 Task: Add Sprouts Cracker Cuts Sharp Cheddar Cheese to the cart.
Action: Mouse pressed left at (23, 135)
Screenshot: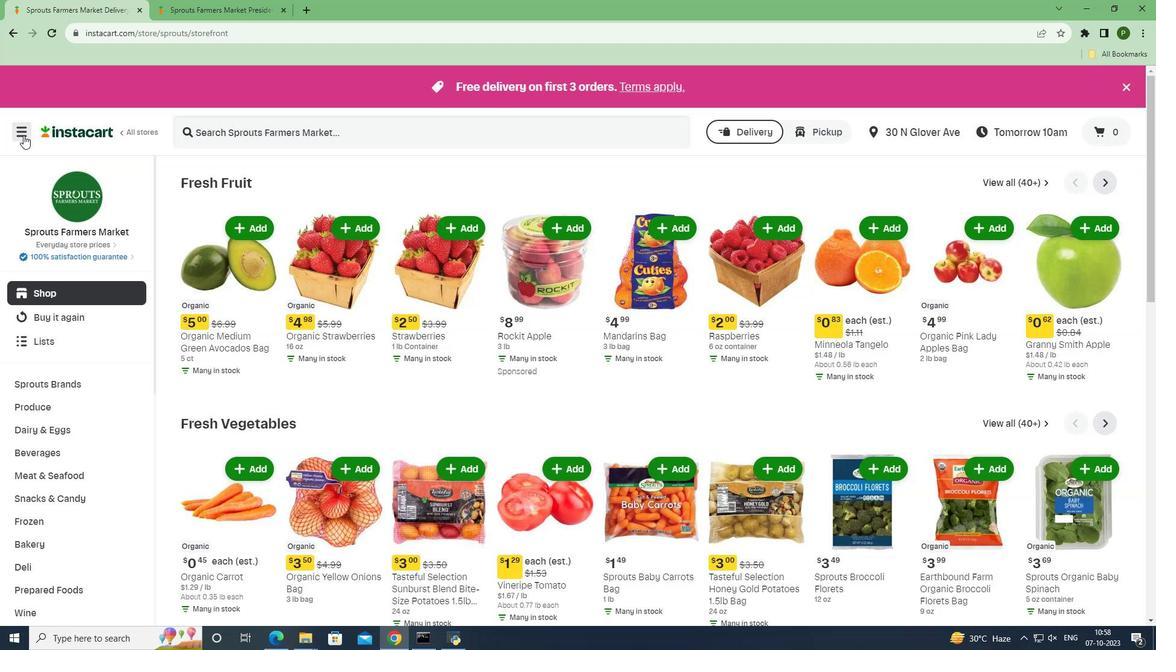 
Action: Mouse moved to (87, 328)
Screenshot: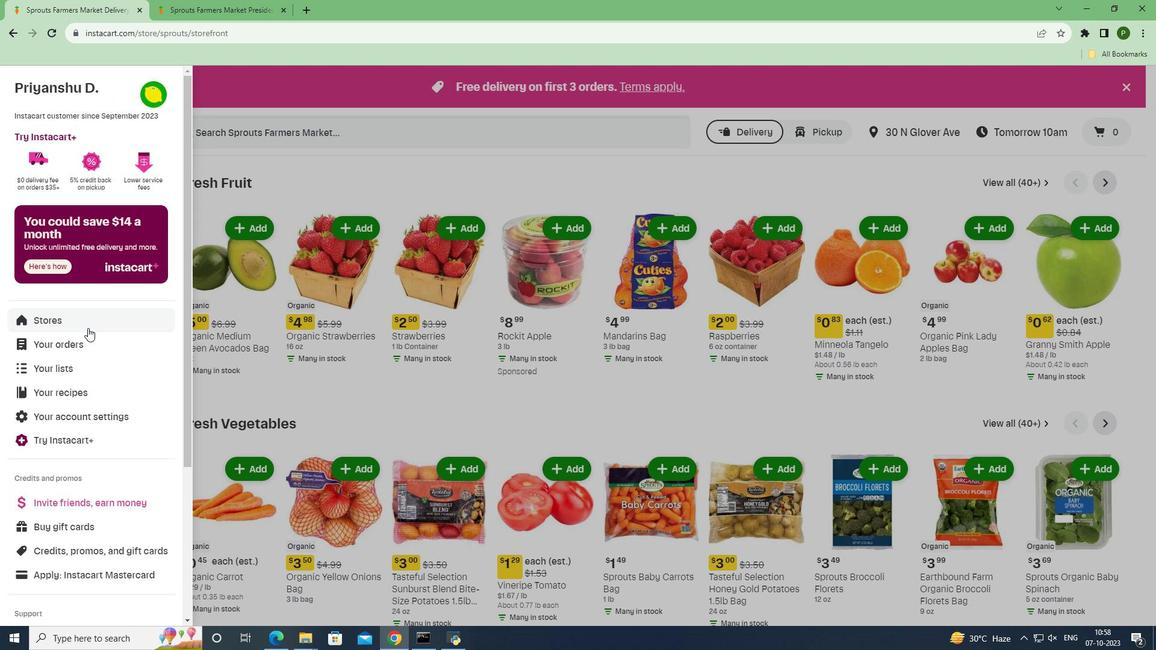 
Action: Mouse pressed left at (87, 328)
Screenshot: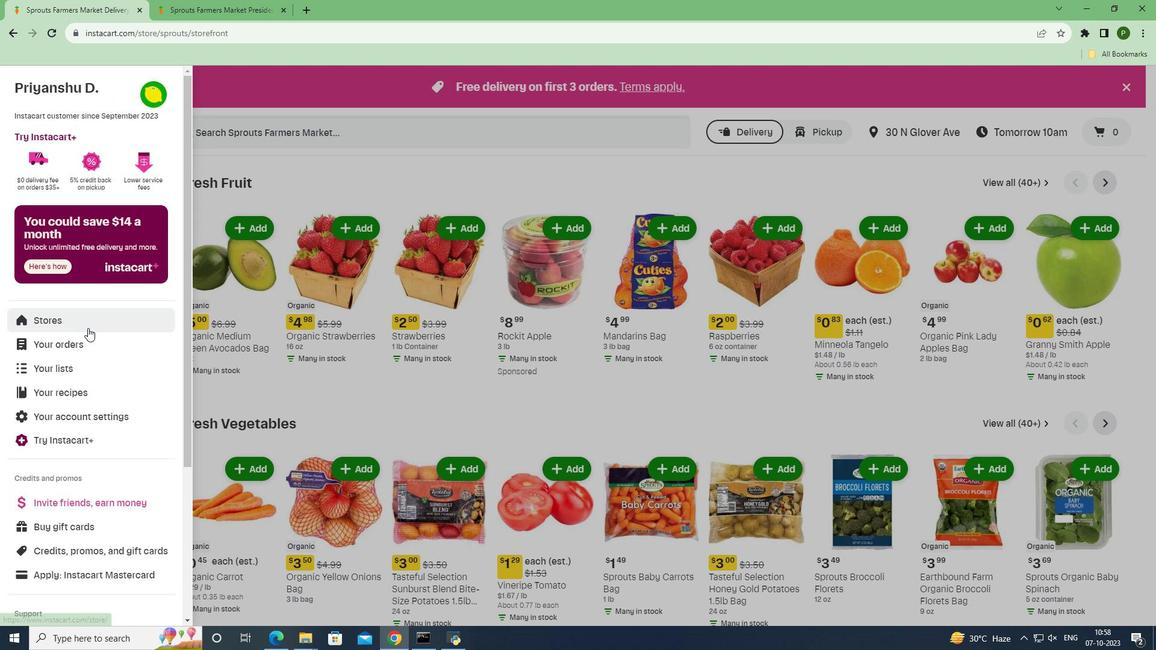 
Action: Mouse moved to (275, 134)
Screenshot: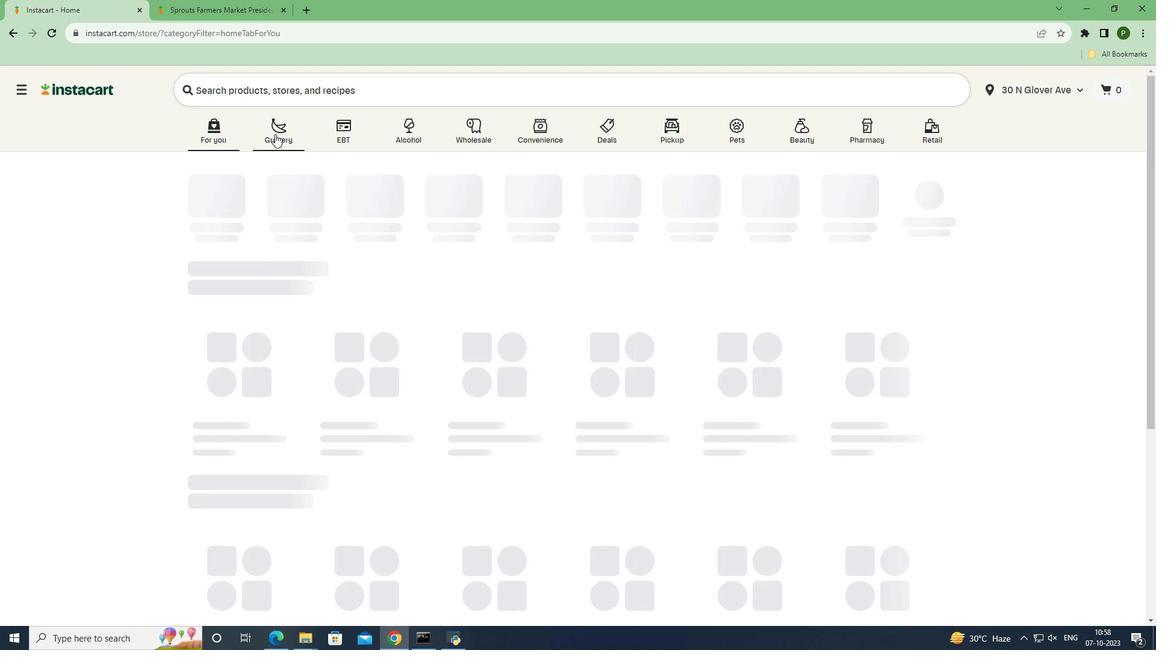
Action: Mouse pressed left at (275, 134)
Screenshot: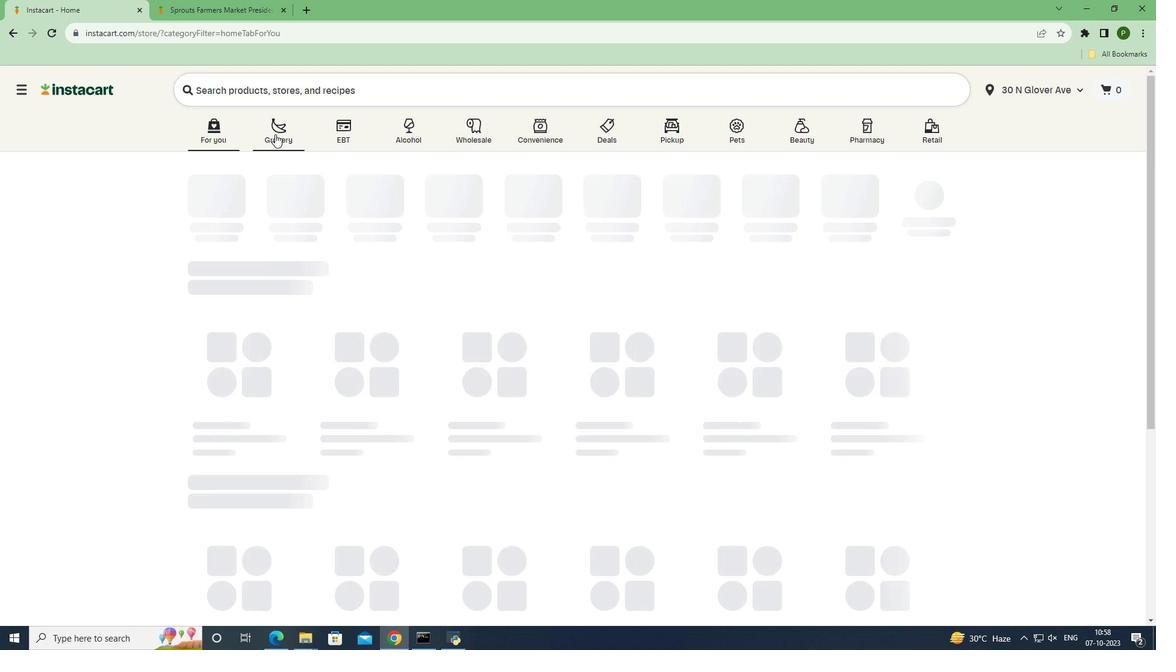 
Action: Mouse moved to (498, 284)
Screenshot: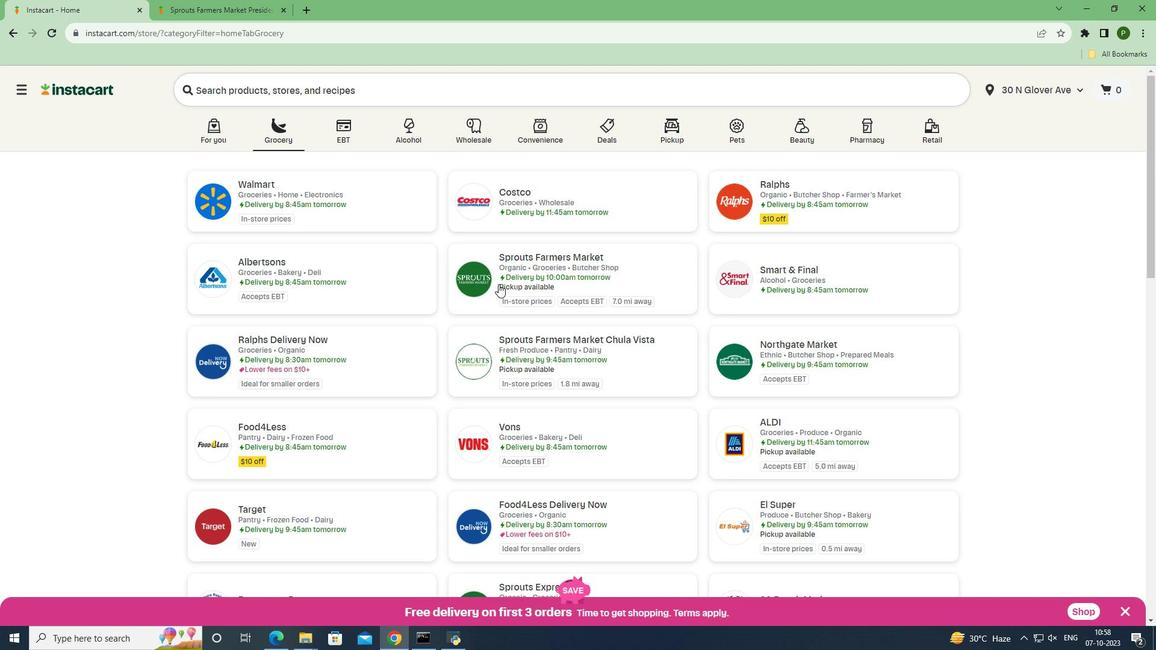 
Action: Mouse pressed left at (498, 284)
Screenshot: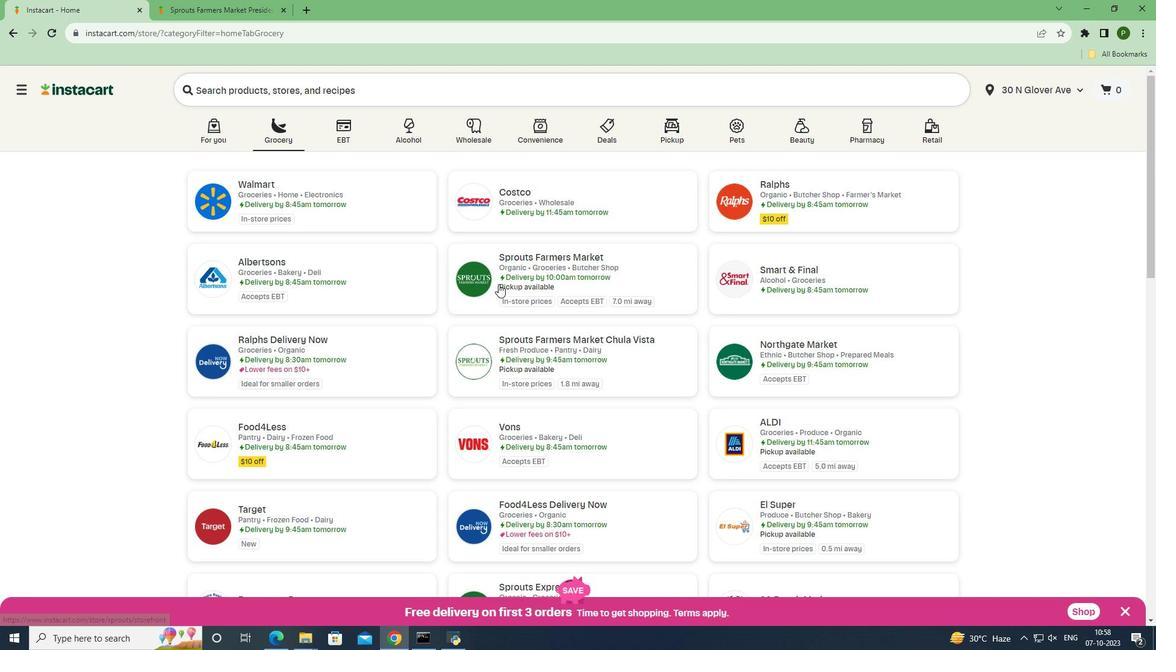 
Action: Mouse moved to (71, 430)
Screenshot: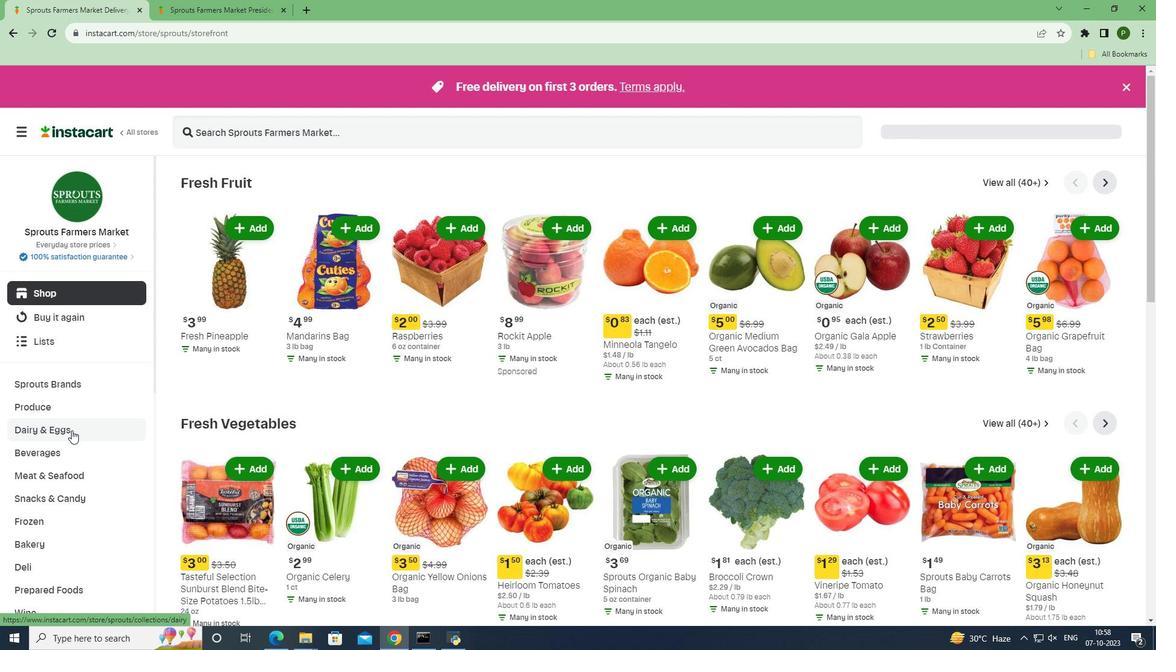 
Action: Mouse pressed left at (71, 430)
Screenshot: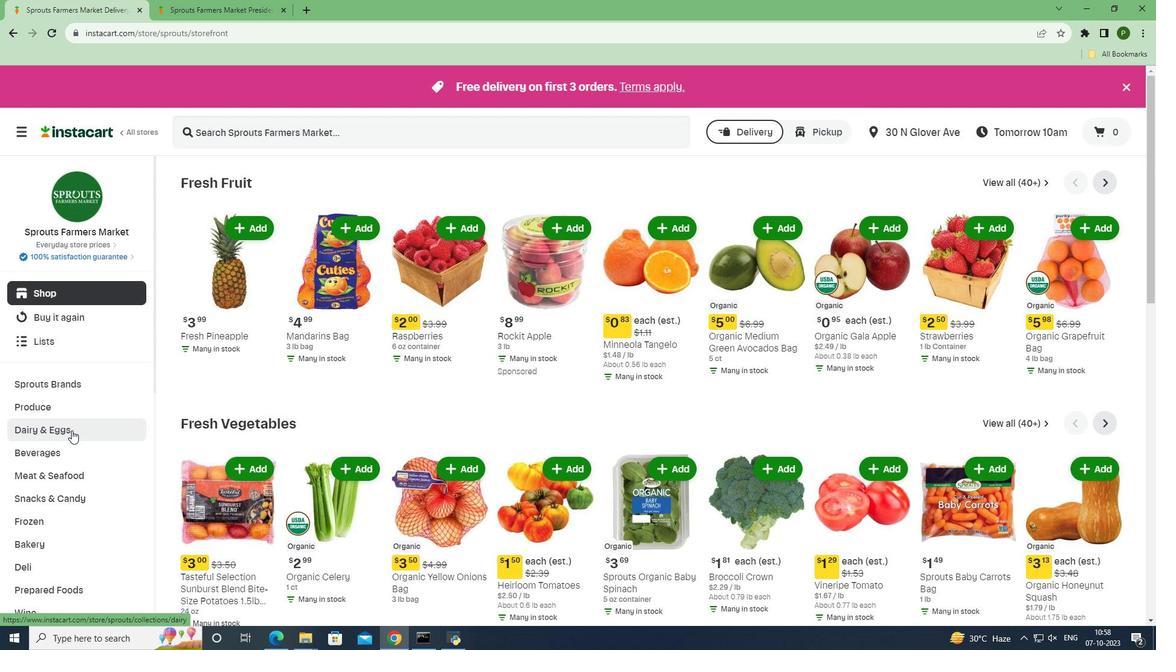 
Action: Mouse moved to (65, 480)
Screenshot: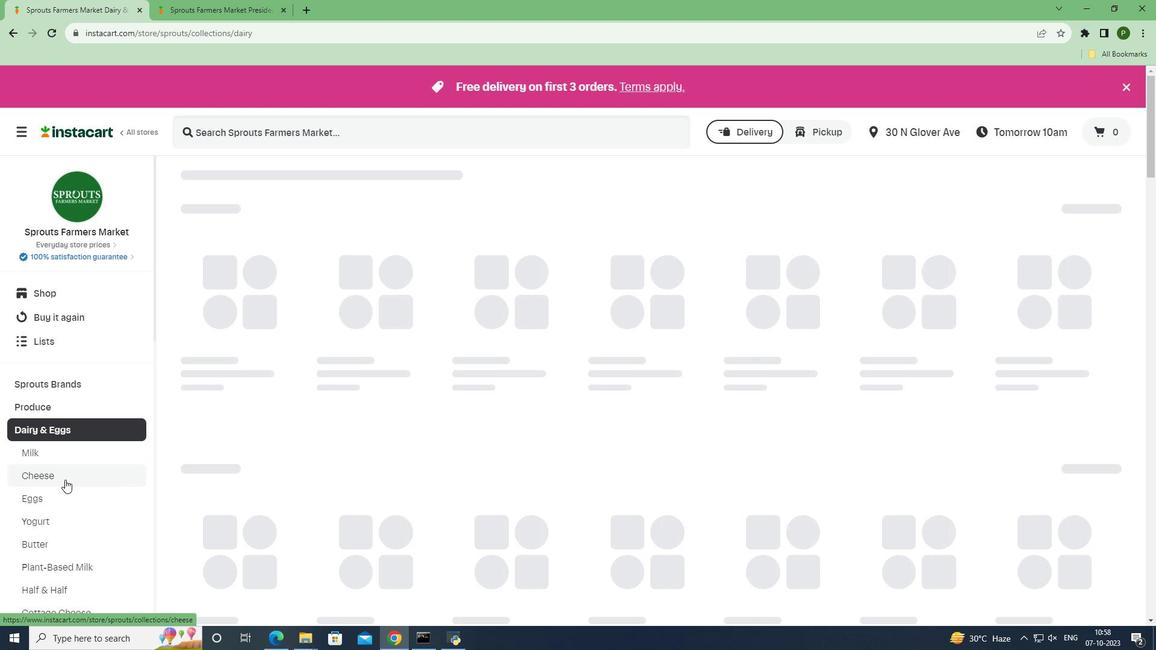 
Action: Mouse pressed left at (65, 480)
Screenshot: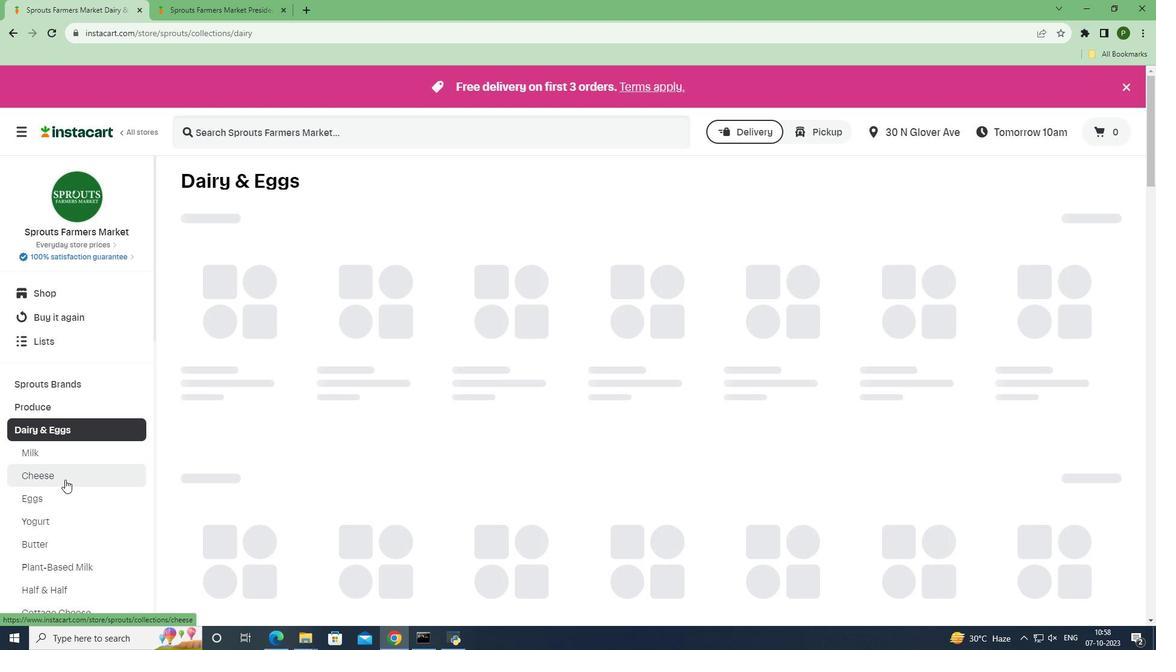 
Action: Mouse moved to (252, 136)
Screenshot: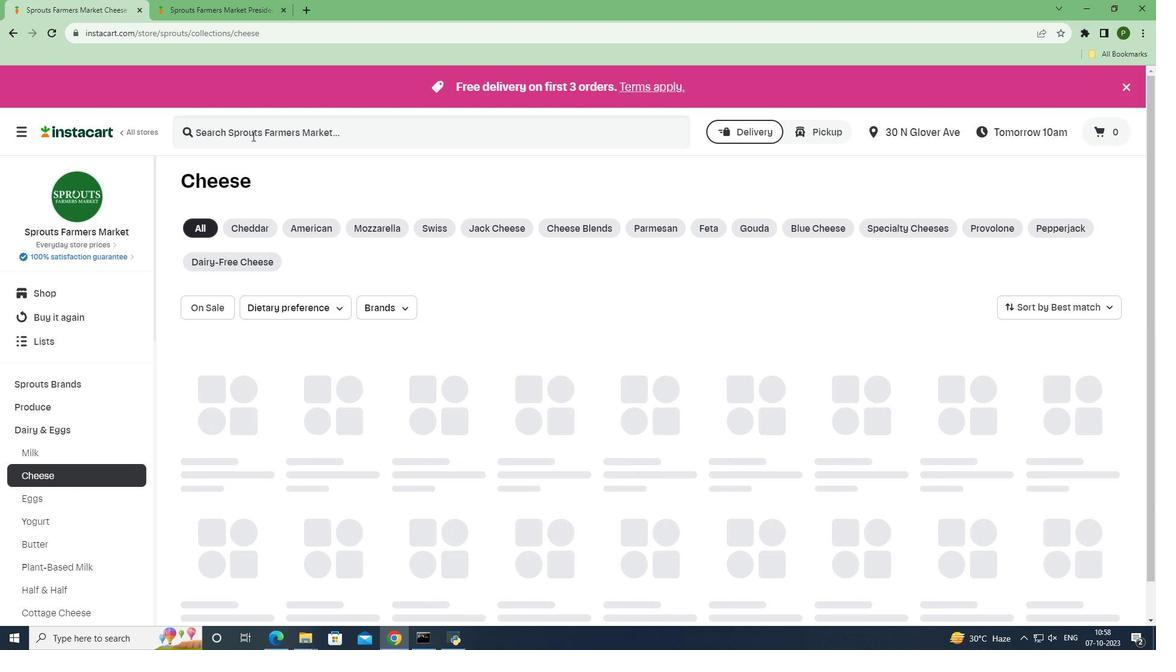 
Action: Mouse pressed left at (252, 136)
Screenshot: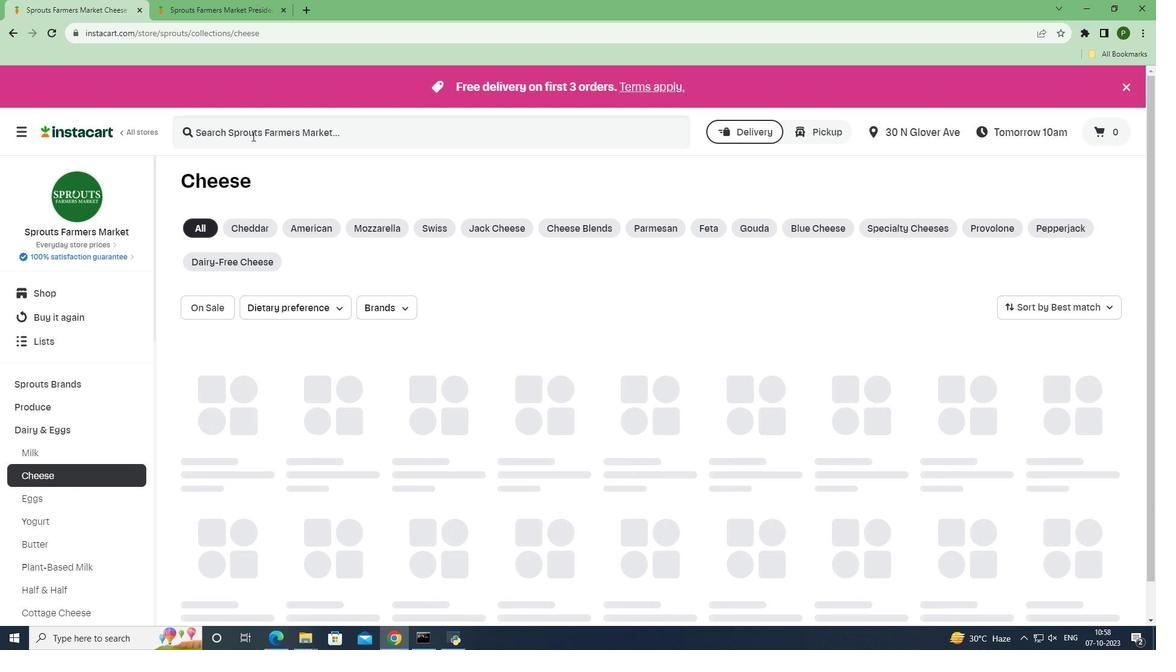 
Action: Key pressed <Key.caps_lock>S<Key.caps_lock>prouts<Key.space><Key.caps_lock>C<Key.caps_lock>racker<Key.space><Key.caps_lock>C<Key.caps_lock>uts<Key.space><Key.caps_lock>S<Key.caps_lock>harp<Key.space><Key.caps_lock>C<Key.caps_lock>heddar<Key.space><Key.caps_lock>C<Key.caps_lock>heese<Key.space><Key.enter>
Screenshot: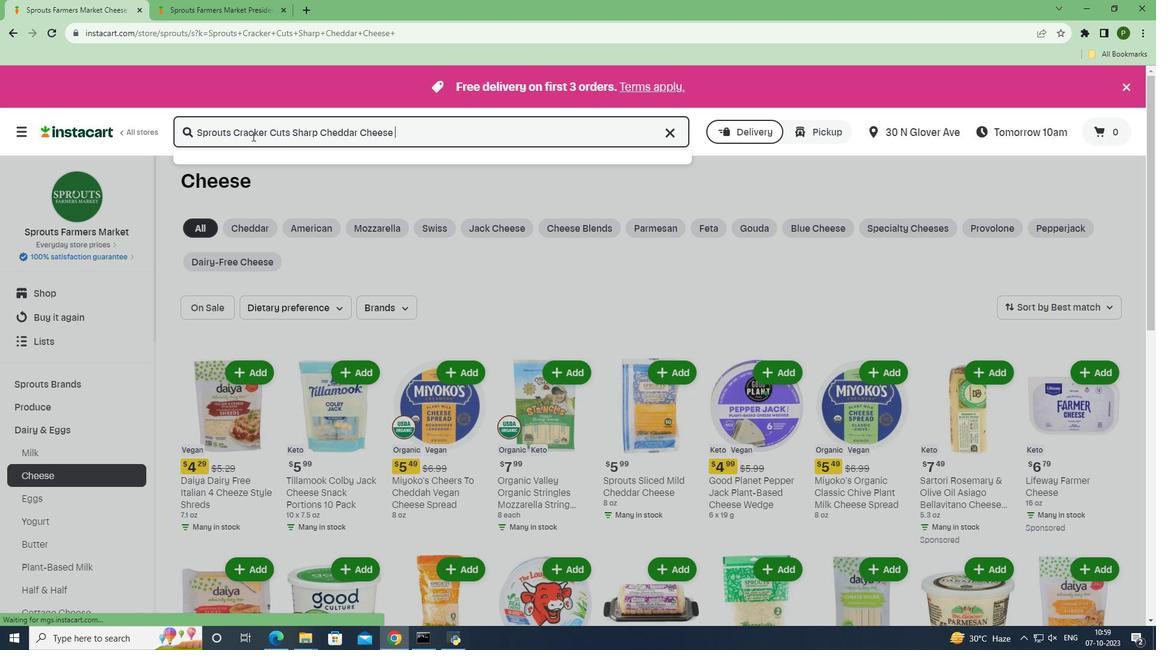 
Action: Mouse moved to (512, 260)
Screenshot: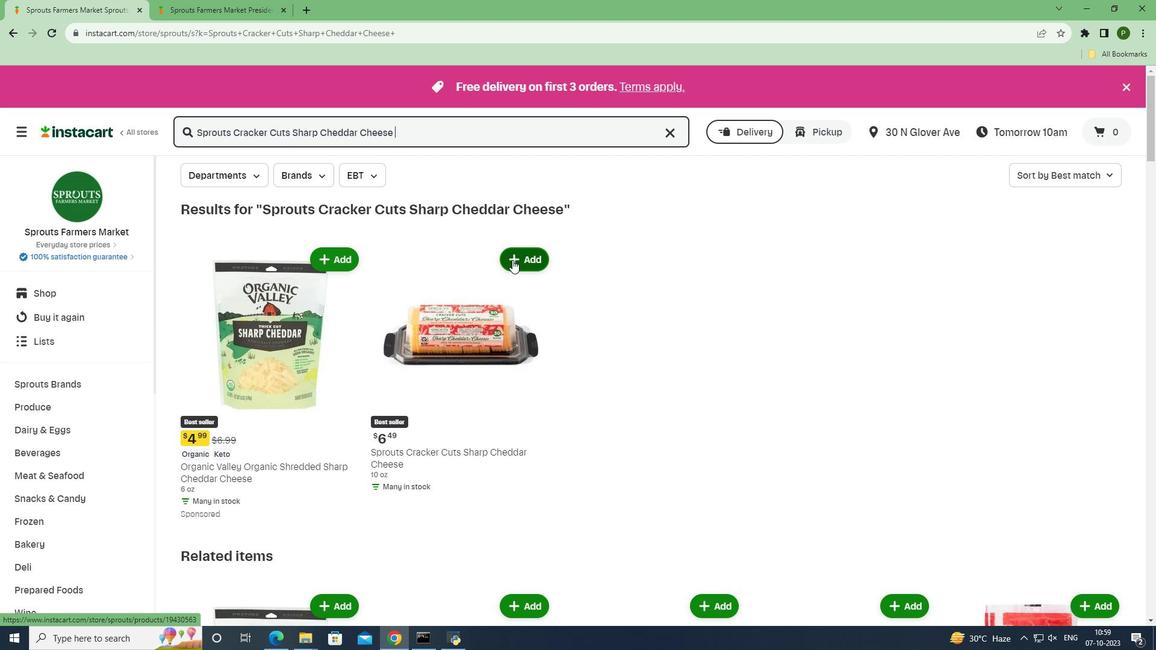 
Action: Mouse pressed left at (512, 260)
Screenshot: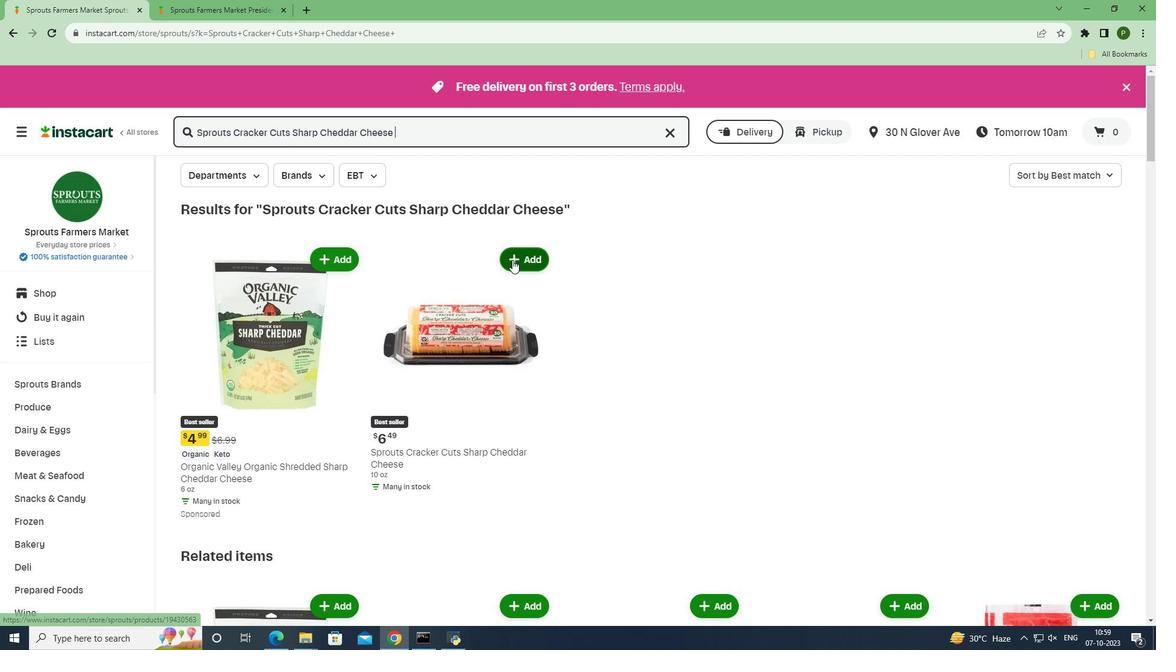 
Action: Mouse moved to (600, 357)
Screenshot: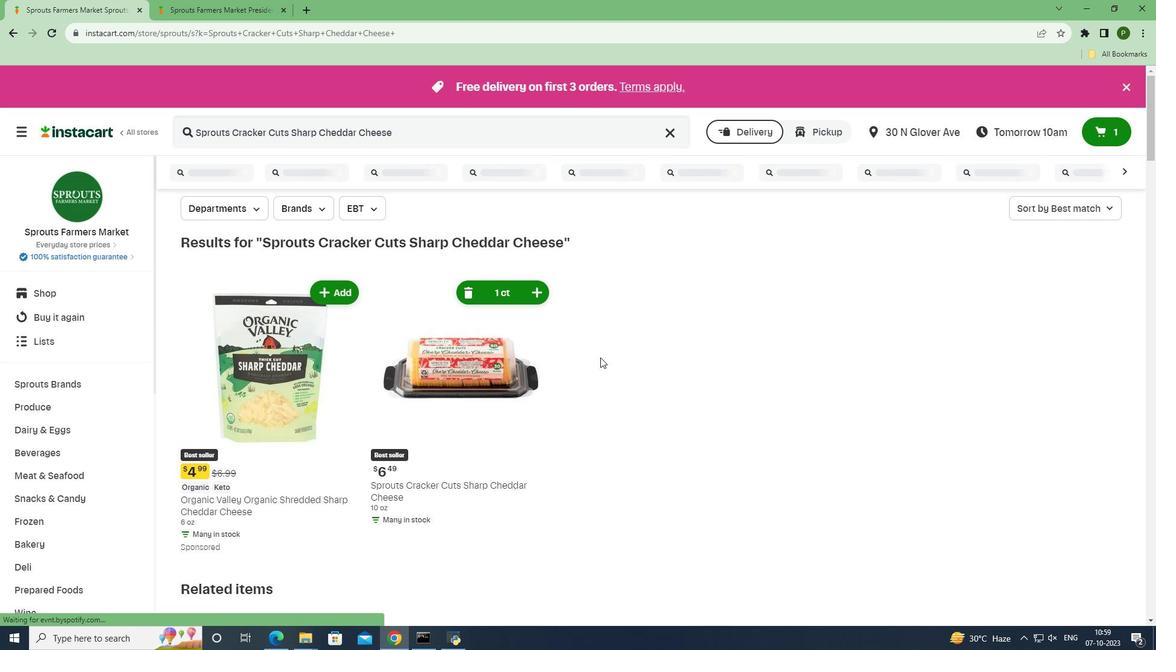 
